 Task: Plan a scenic drive from Charleston, South Carolina, to Savannah, Georgia.
Action: Mouse moved to (151, 147)
Screenshot: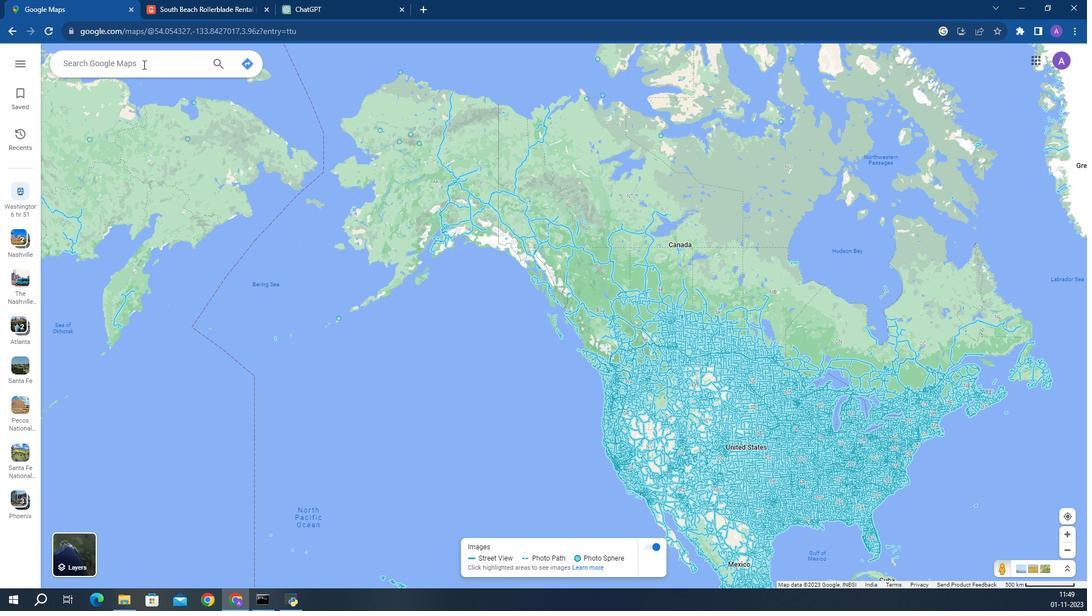 
Action: Mouse pressed left at (151, 147)
Screenshot: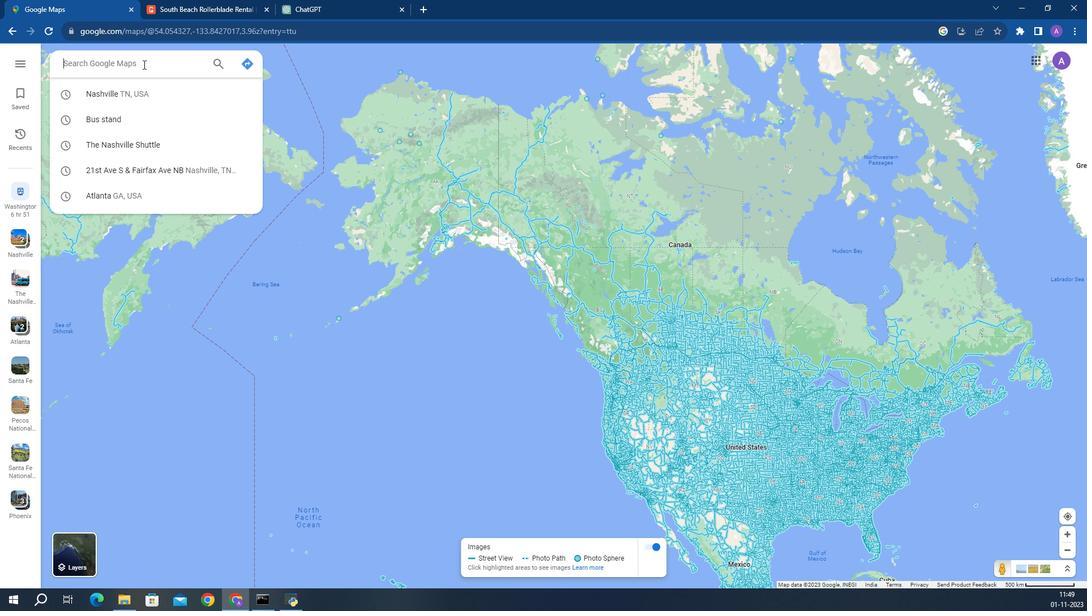 
Action: Mouse moved to (257, 145)
Screenshot: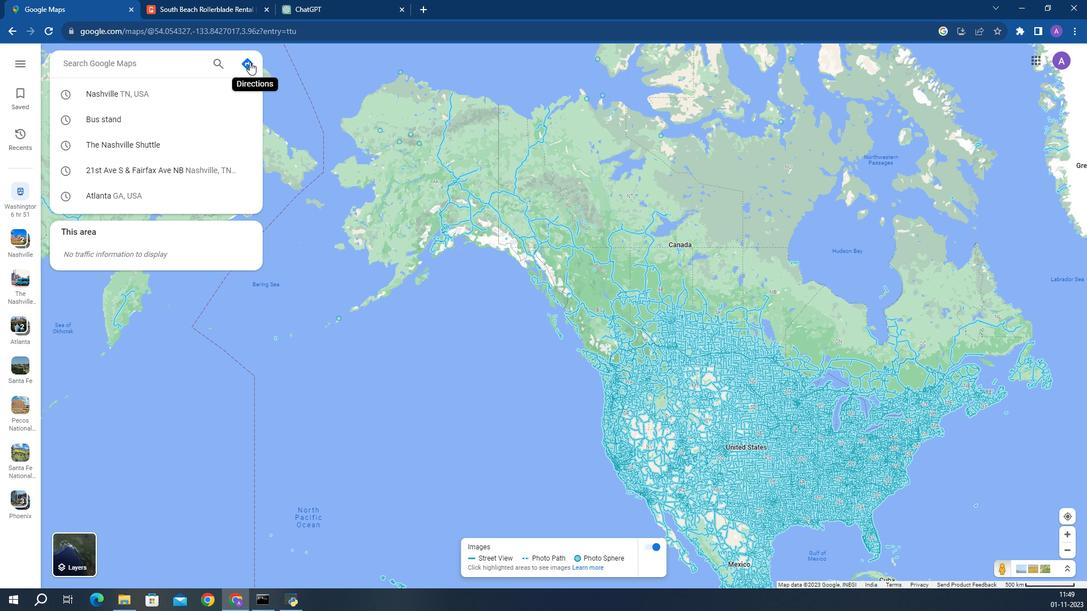 
Action: Mouse pressed left at (257, 145)
Screenshot: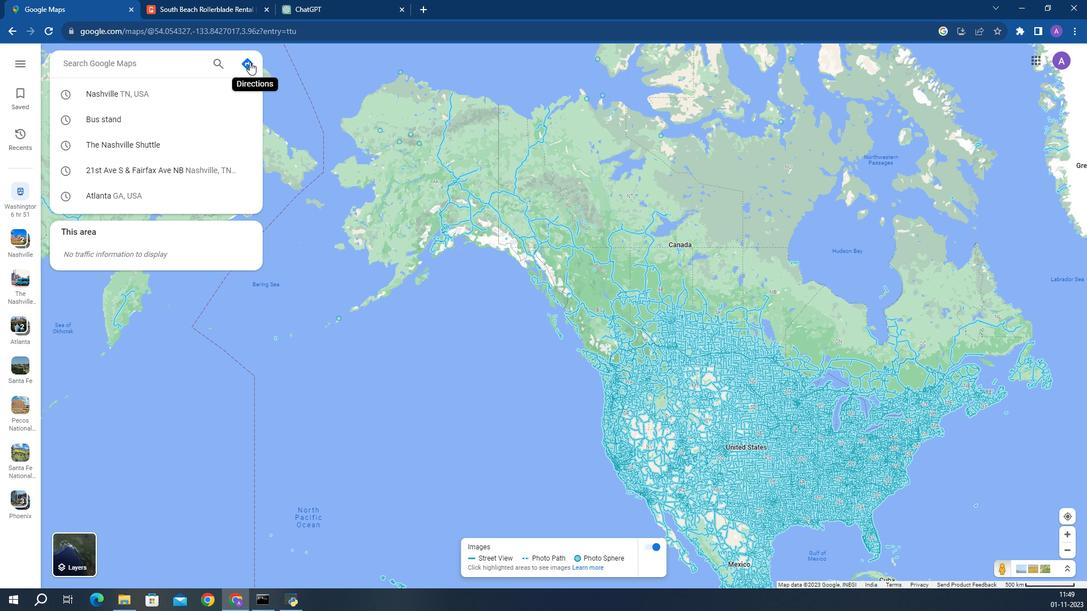 
Action: Mouse moved to (189, 164)
Screenshot: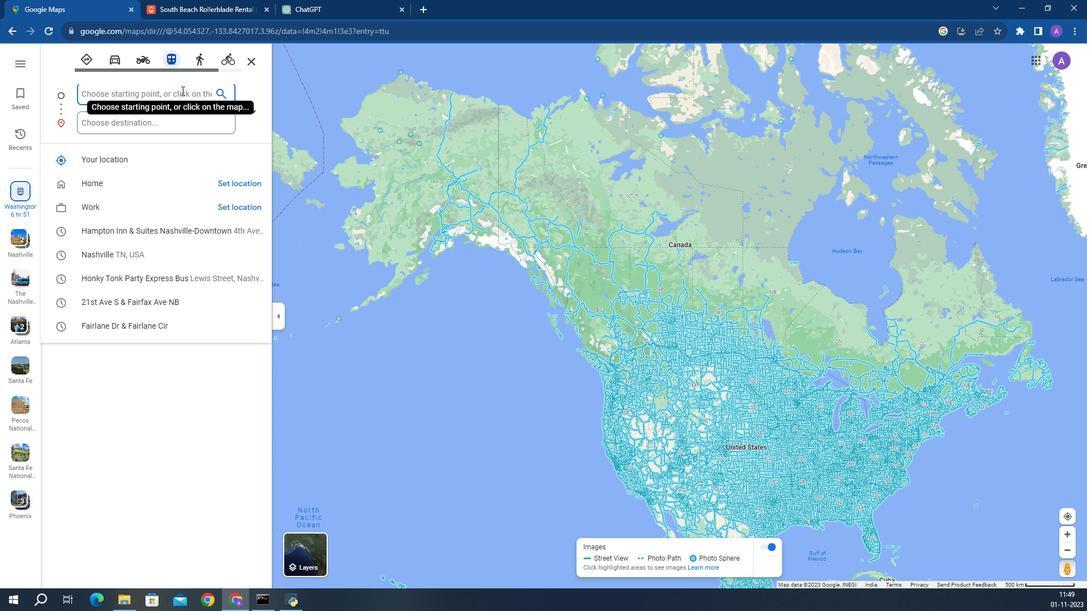 
Action: Key pressed <Key.caps_lock>C<Key.caps_lock>harleston,<Key.space><Key.caps_lock>S<Key.caps_lock>outh<Key.space><Key.caps_lock>C<Key.caps_lock>arolina
Screenshot: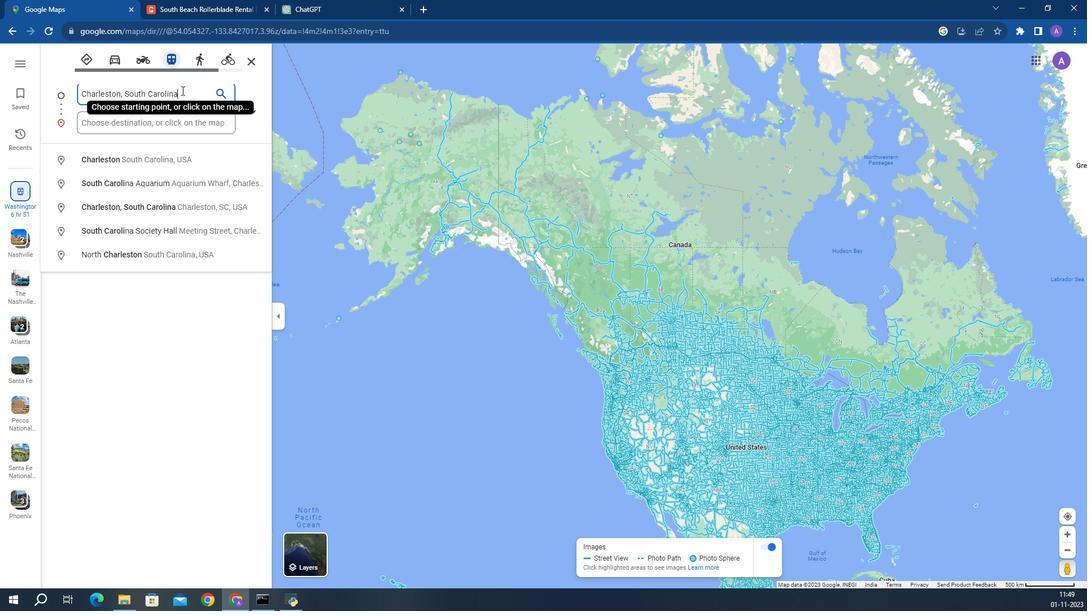 
Action: Mouse moved to (183, 185)
Screenshot: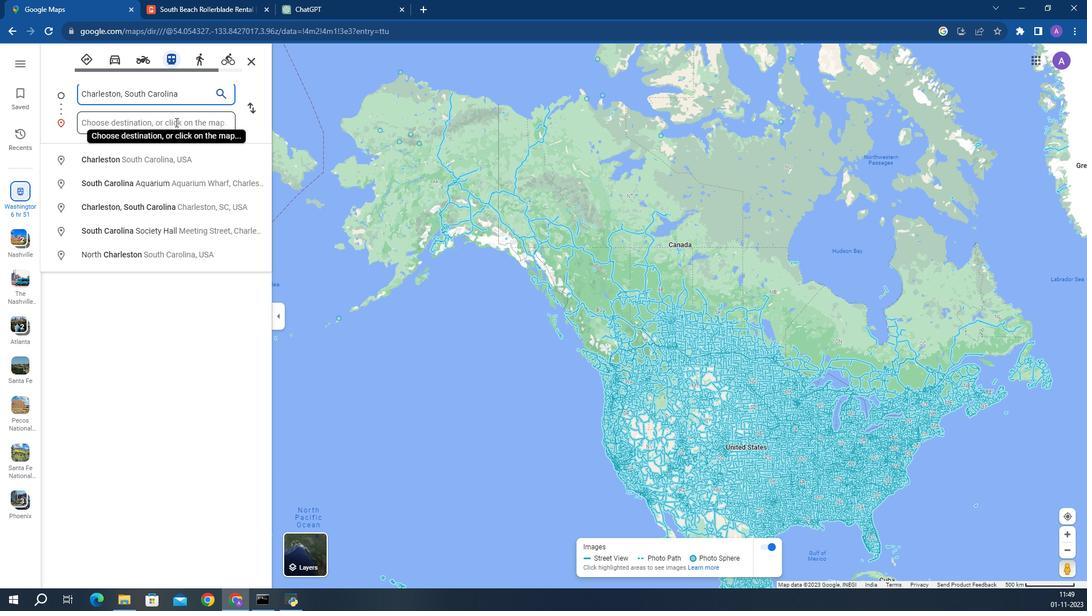 
Action: Mouse pressed left at (183, 185)
Screenshot: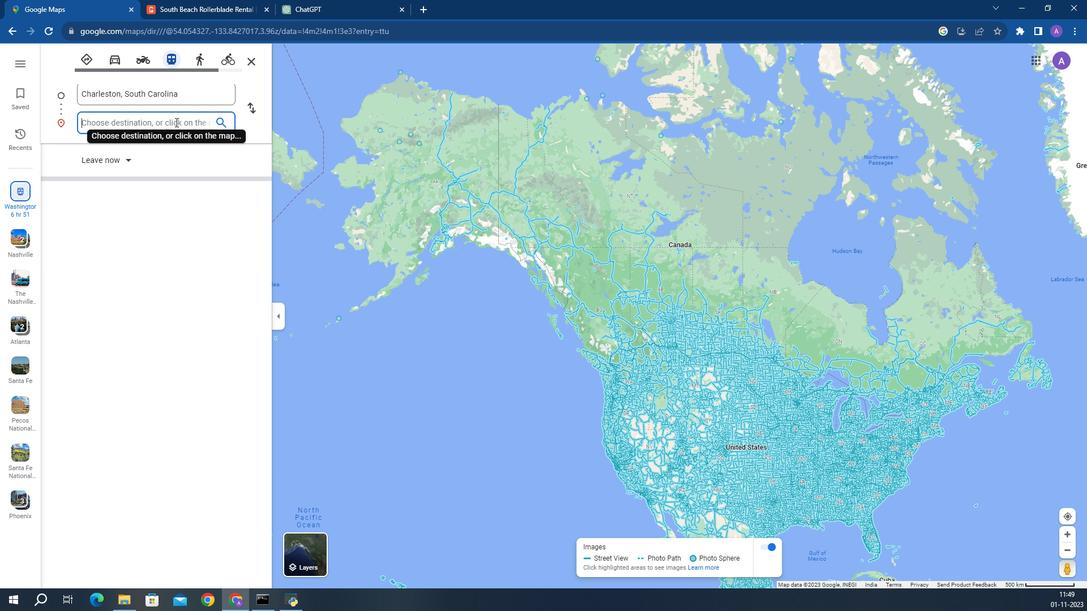 
Action: Key pressed <Key.caps_lock>S<Key.caps_lock>avannah,<Key.space><Key.caps_lock>G<Key.caps_lock>eorgia<Key.enter>
Screenshot: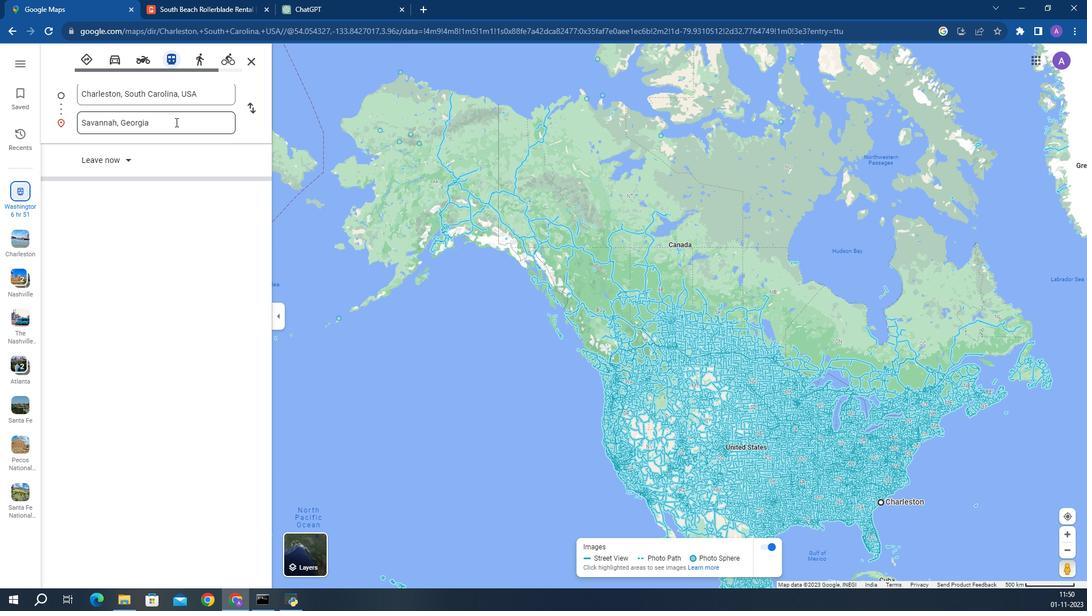 
Action: Mouse moved to (90, 147)
Screenshot: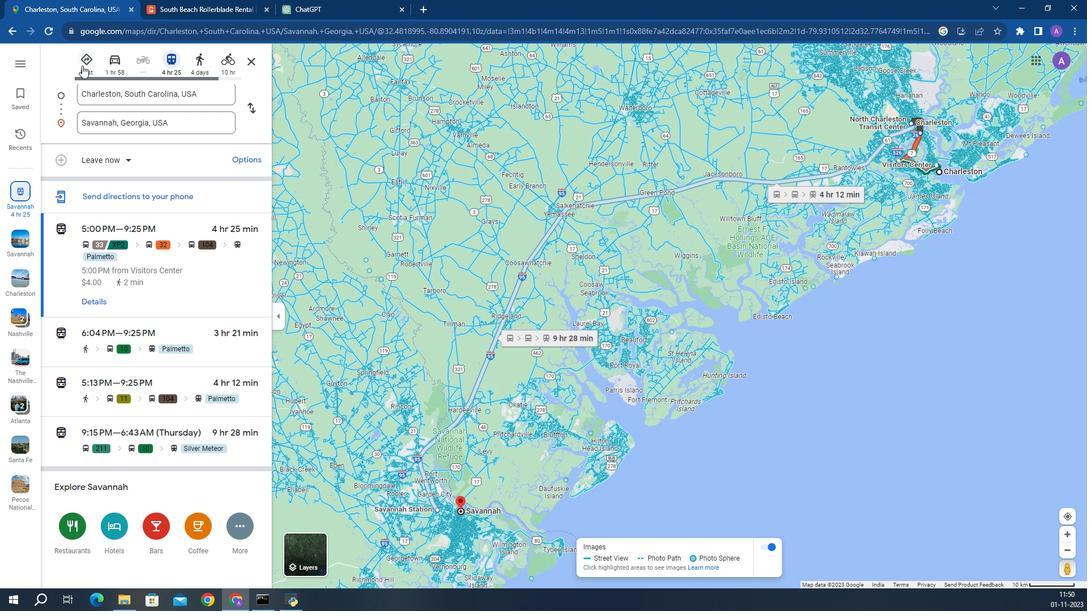 
Action: Mouse pressed left at (90, 147)
Screenshot: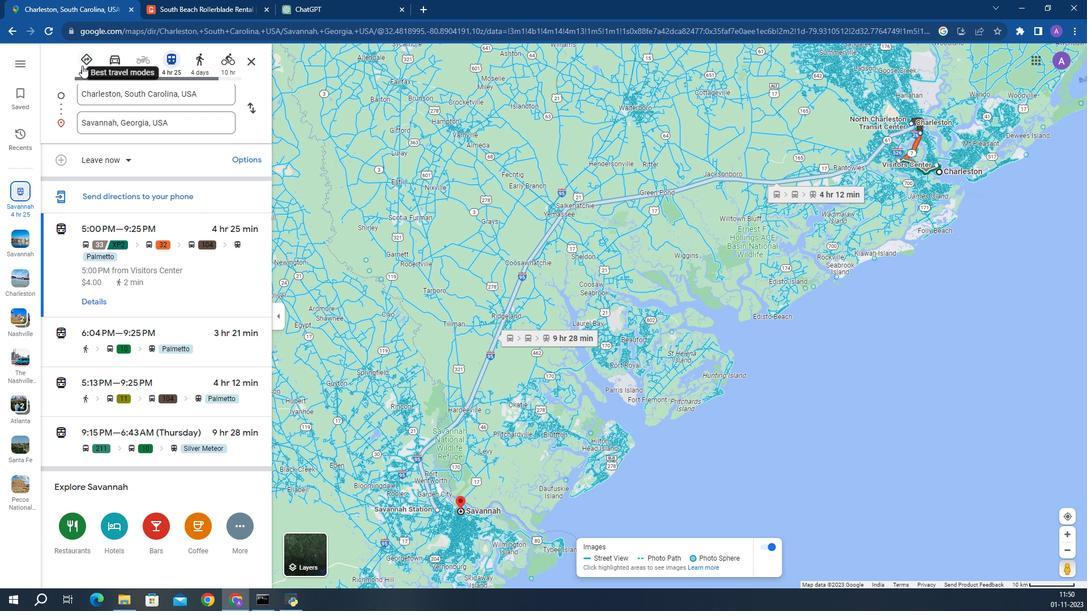 
Action: Mouse moved to (670, 316)
Screenshot: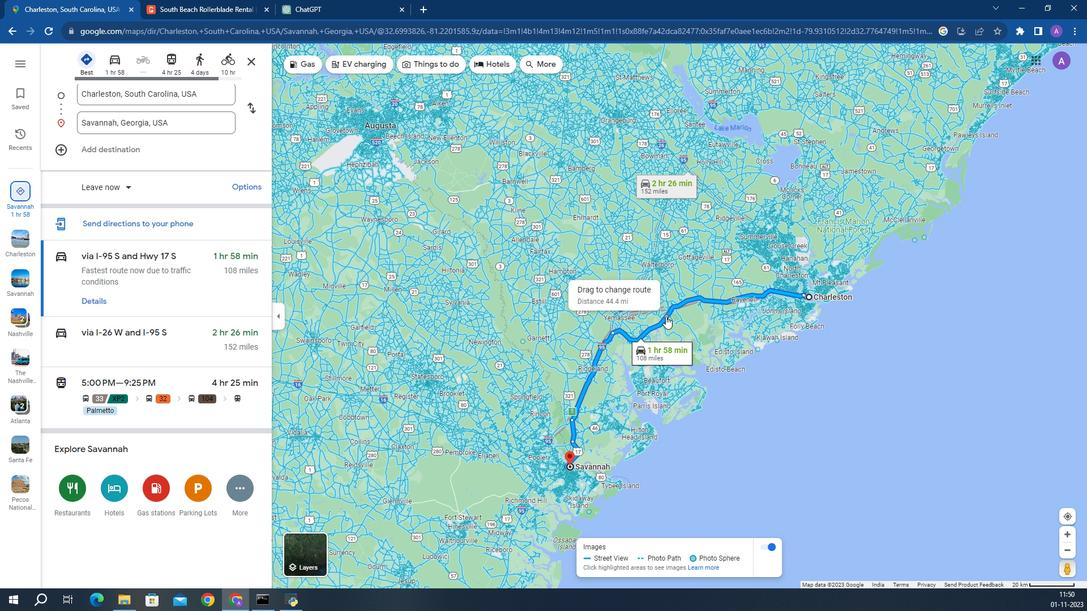 
Action: Mouse pressed left at (670, 316)
Screenshot: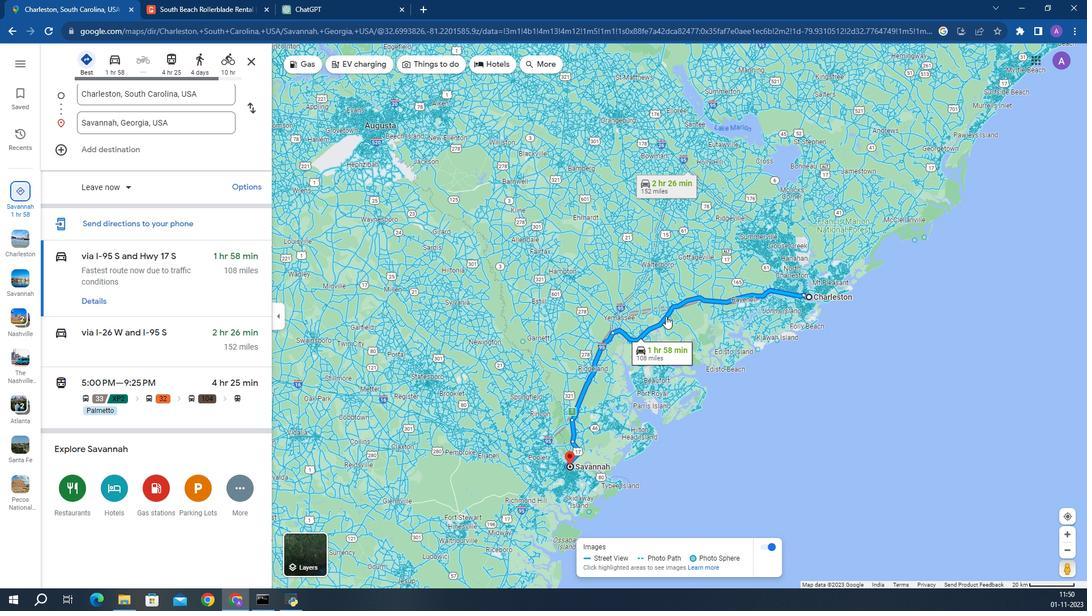 
Action: Mouse moved to (666, 342)
Screenshot: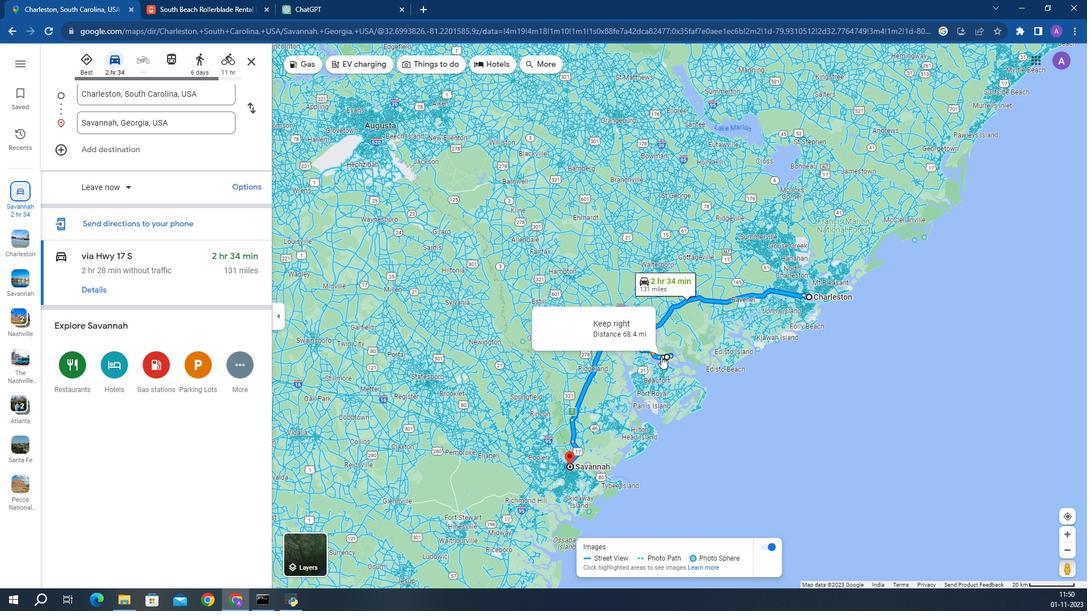
Action: Mouse pressed left at (666, 342)
Screenshot: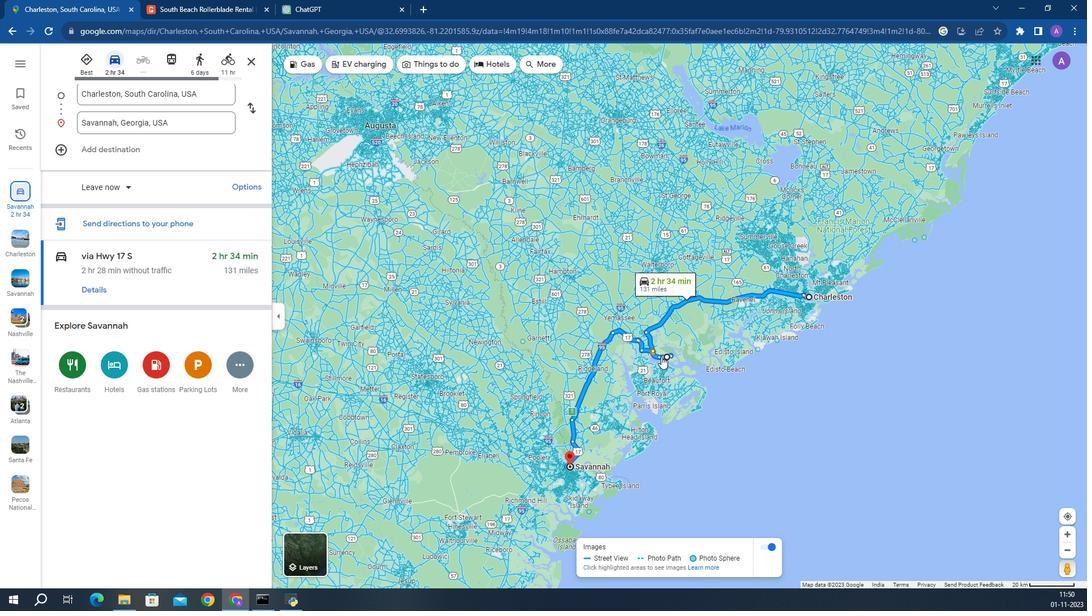 
Action: Mouse moved to (671, 342)
Screenshot: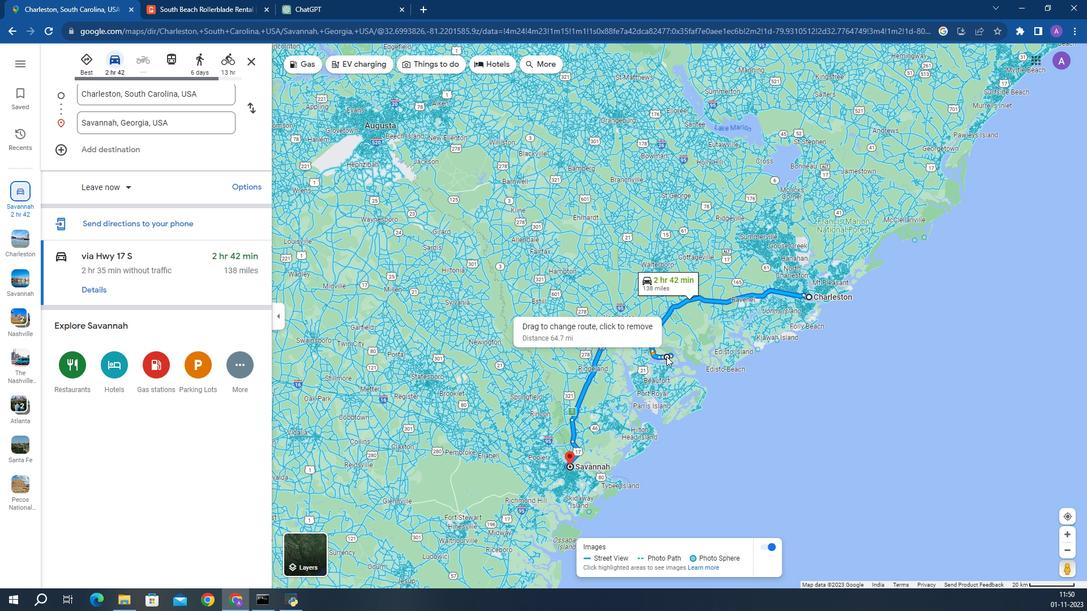 
Action: Mouse pressed left at (671, 342)
Screenshot: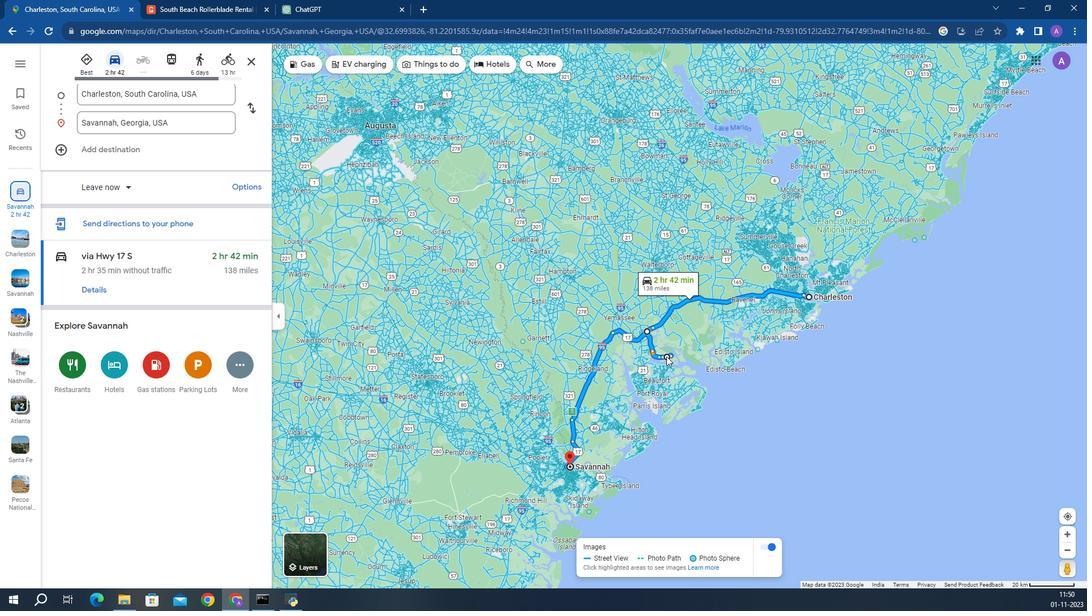 
Action: Mouse moved to (708, 305)
Screenshot: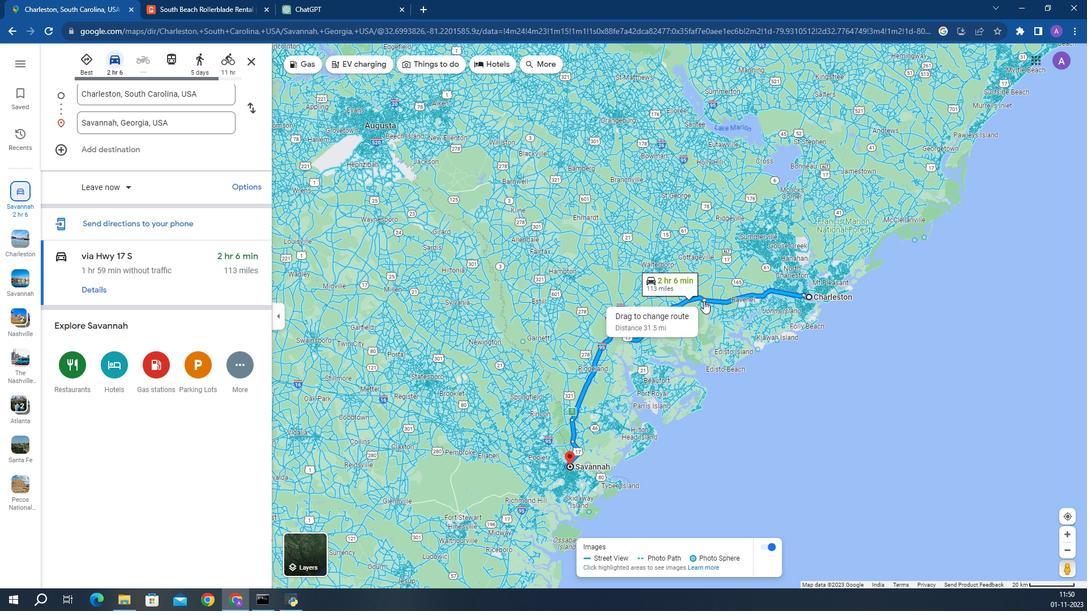 
Action: Mouse pressed left at (708, 305)
Screenshot: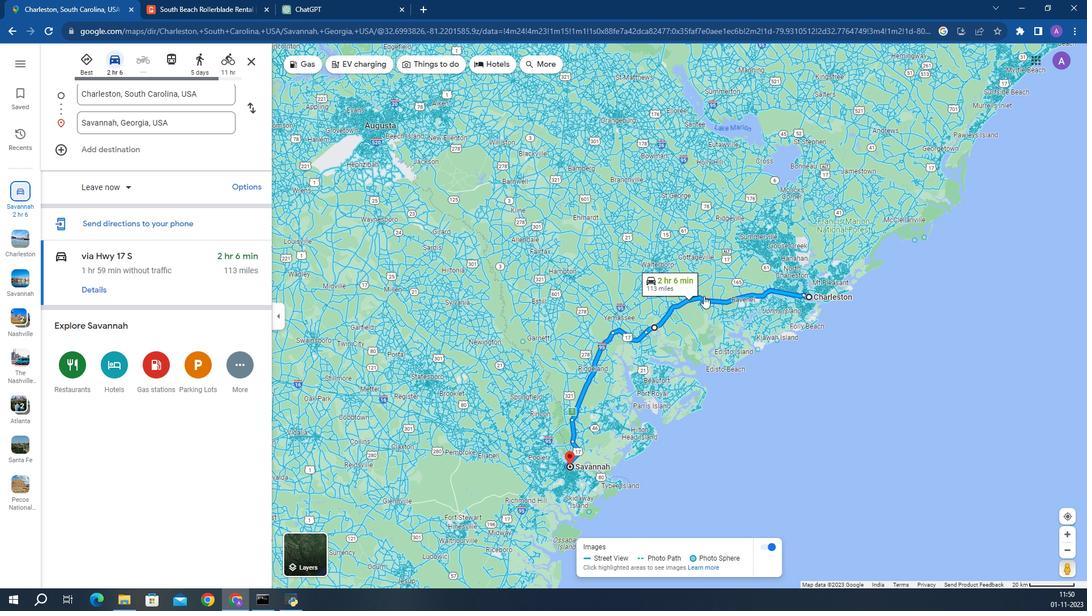 
Action: Mouse moved to (596, 355)
Screenshot: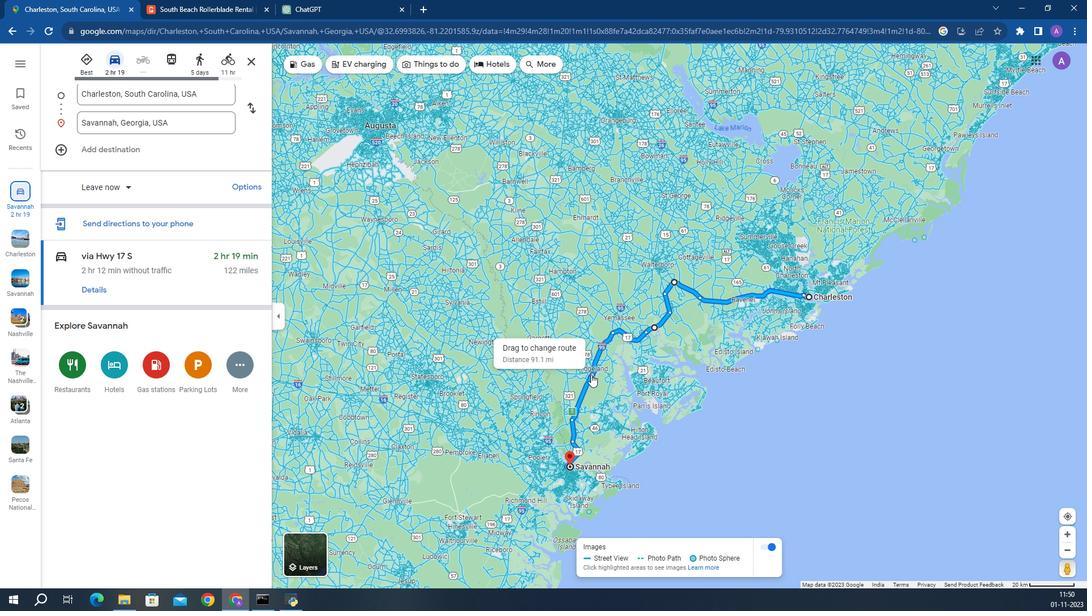 
Action: Mouse pressed left at (596, 355)
Screenshot: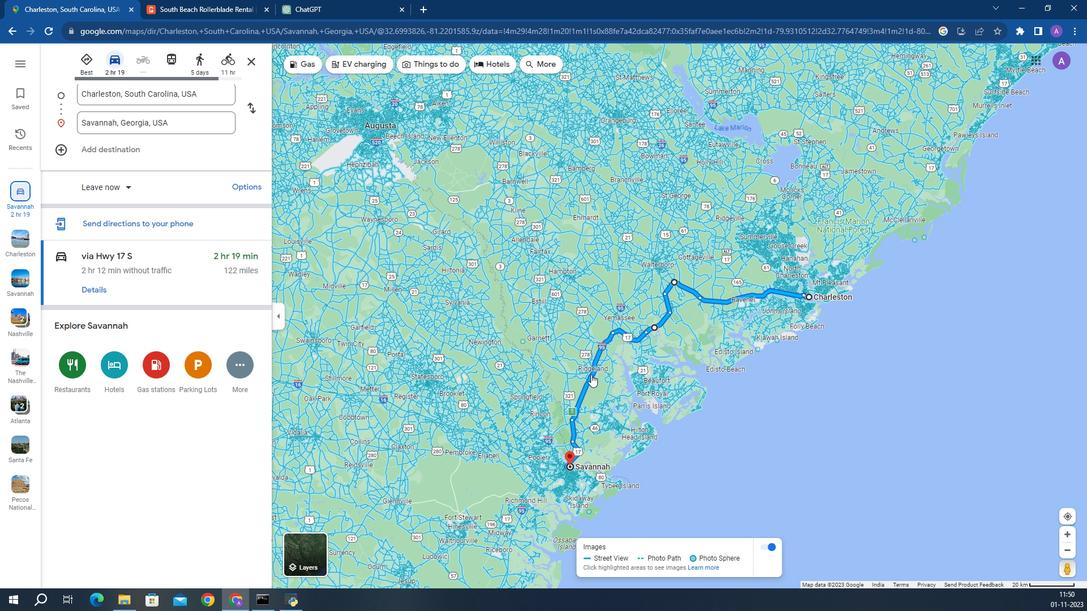 
Action: Mouse moved to (759, 401)
Screenshot: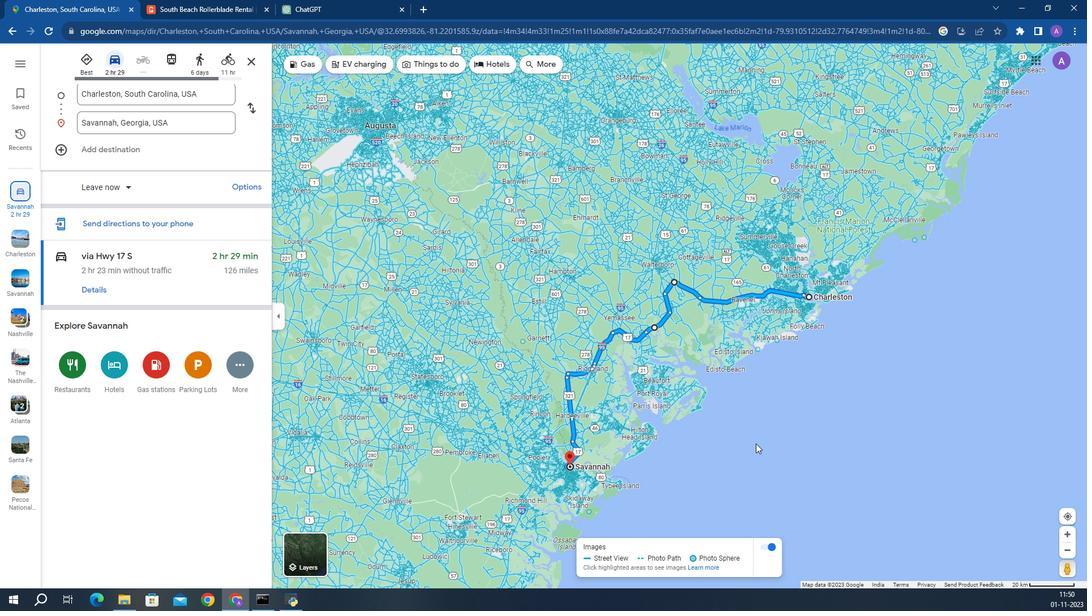 
Action: Mouse scrolled (759, 401) with delta (0, 0)
Screenshot: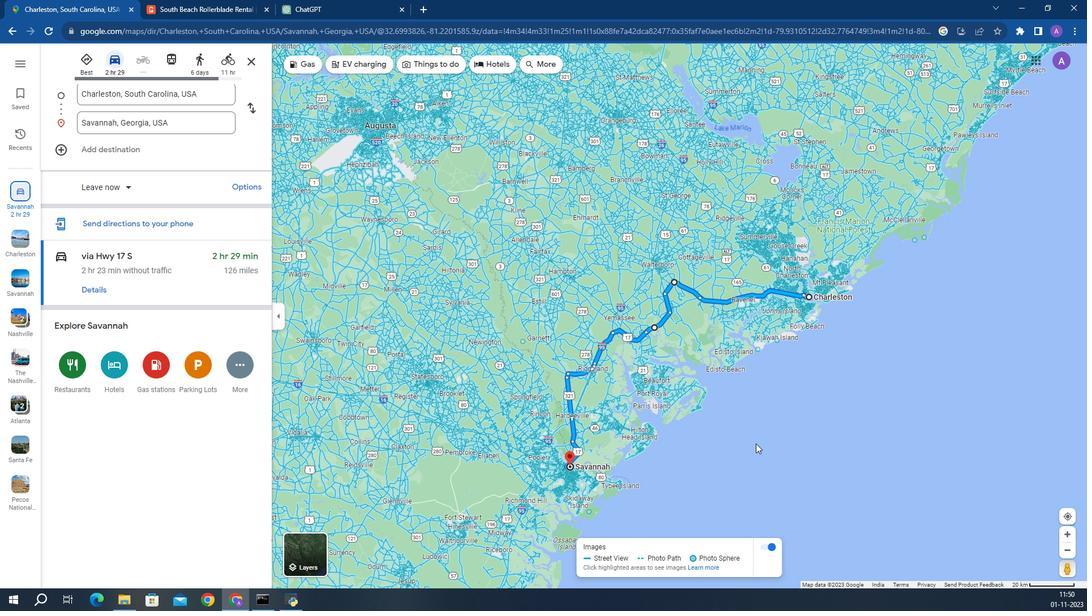 
Action: Mouse moved to (751, 404)
Screenshot: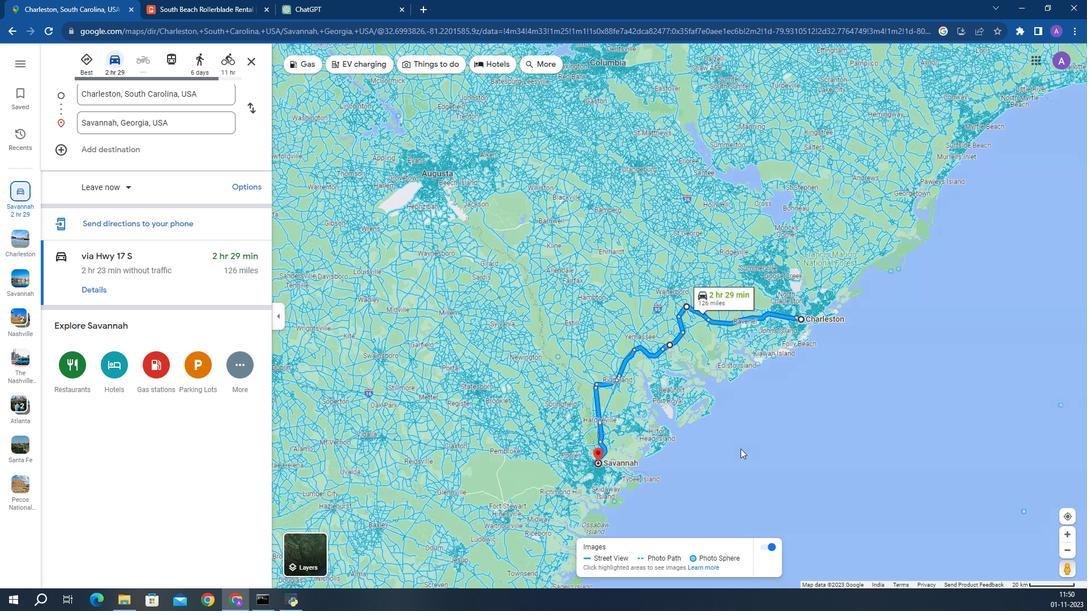 
Action: Mouse scrolled (751, 404) with delta (0, 0)
Screenshot: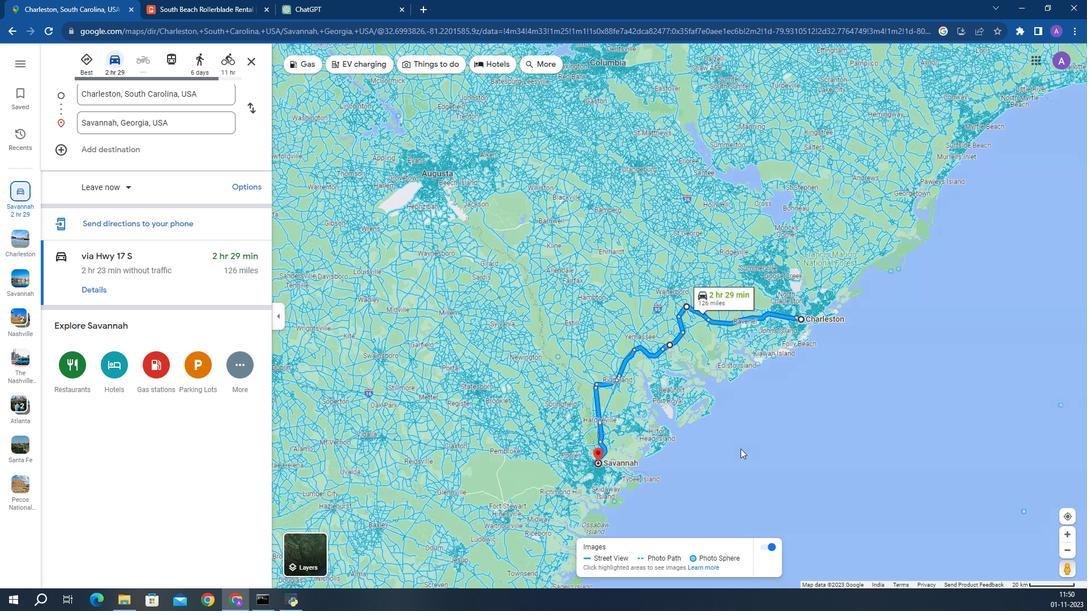 
Action: Mouse moved to (730, 403)
Screenshot: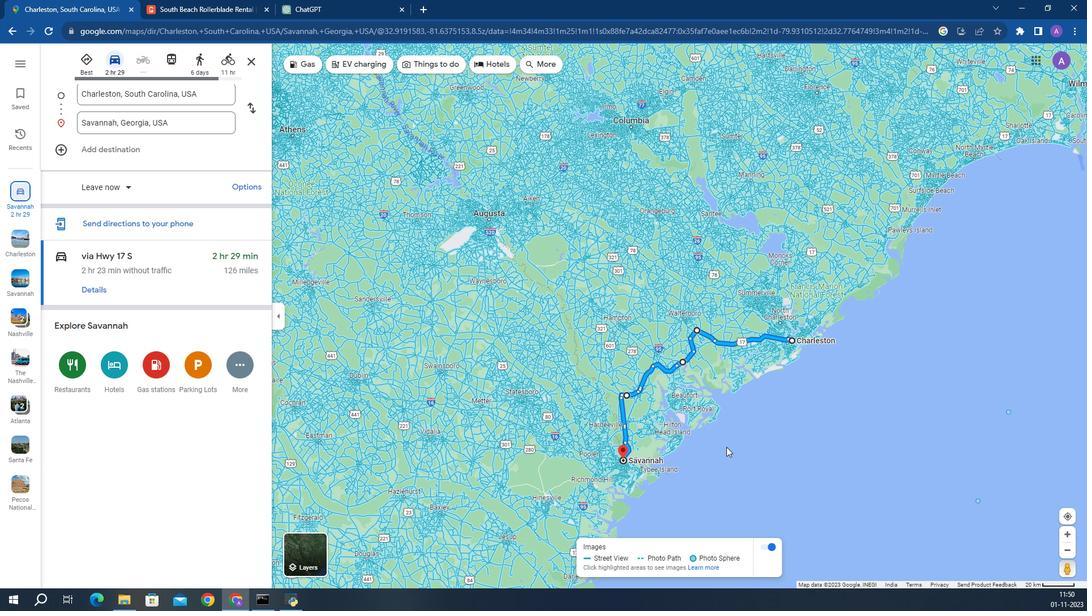 
